 Task: Add Imported Sliced Smoked Gouda Cheese to the cart.
Action: Mouse pressed left at (21, 130)
Screenshot: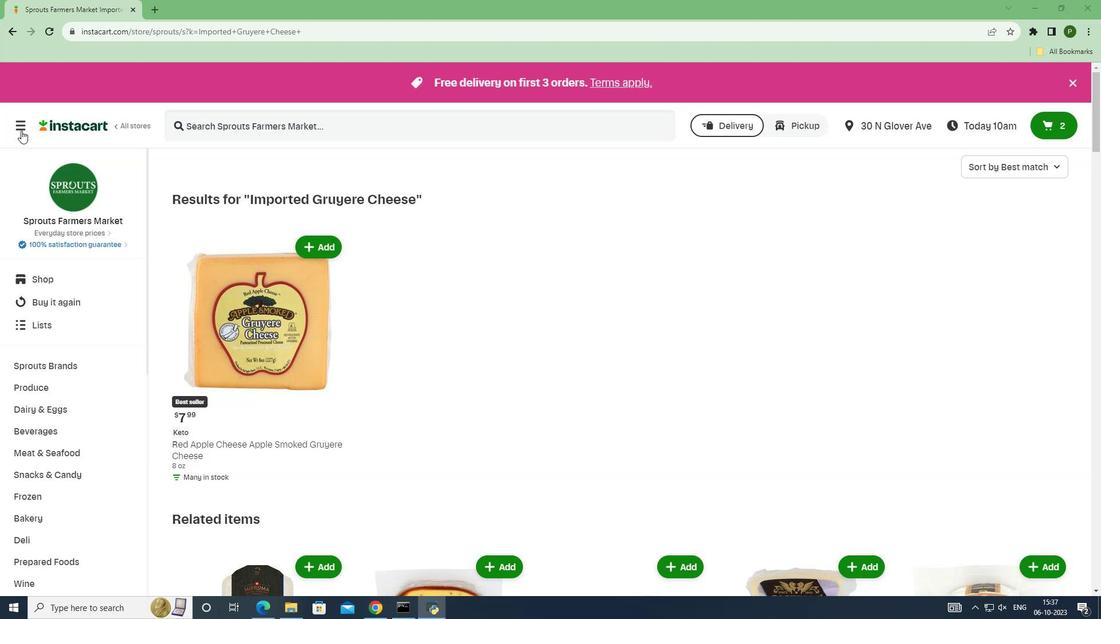 
Action: Mouse moved to (43, 301)
Screenshot: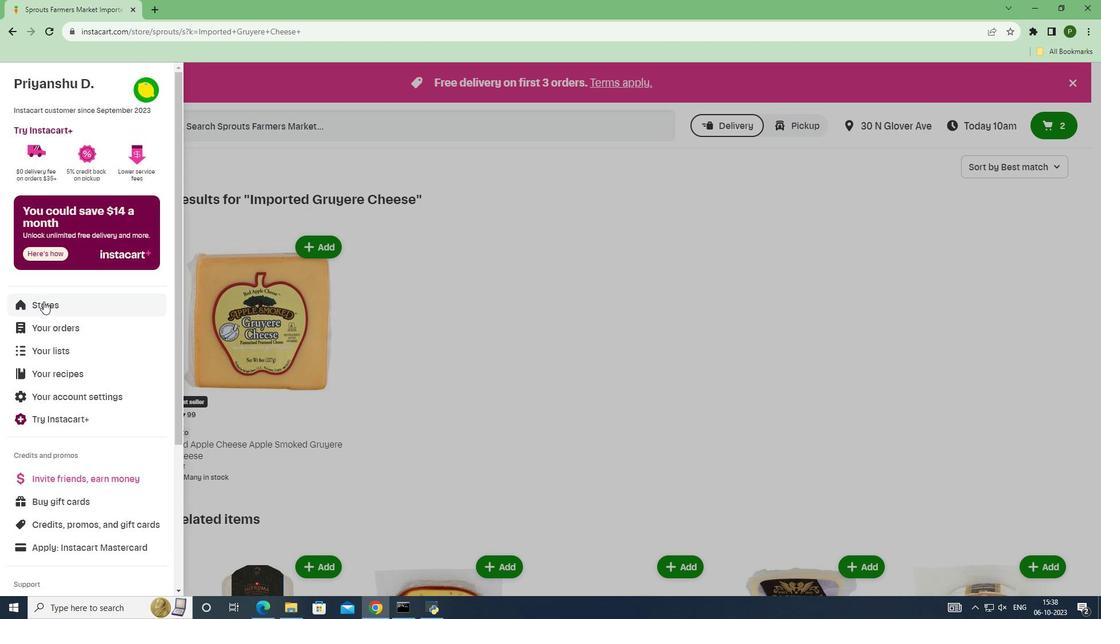
Action: Mouse pressed left at (43, 301)
Screenshot: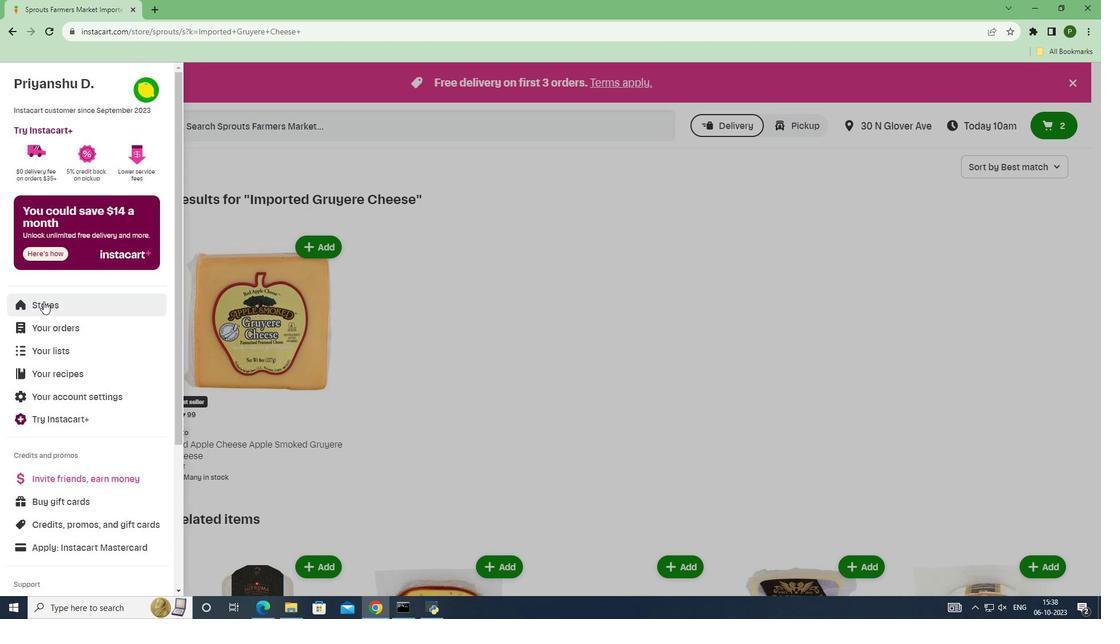 
Action: Mouse moved to (279, 132)
Screenshot: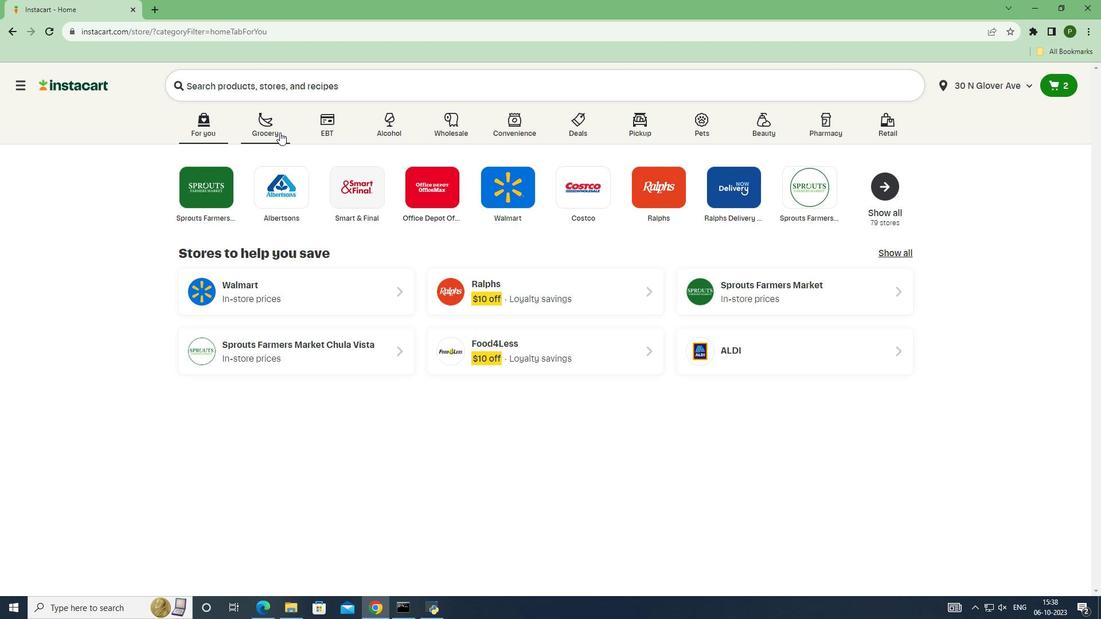 
Action: Mouse pressed left at (279, 132)
Screenshot: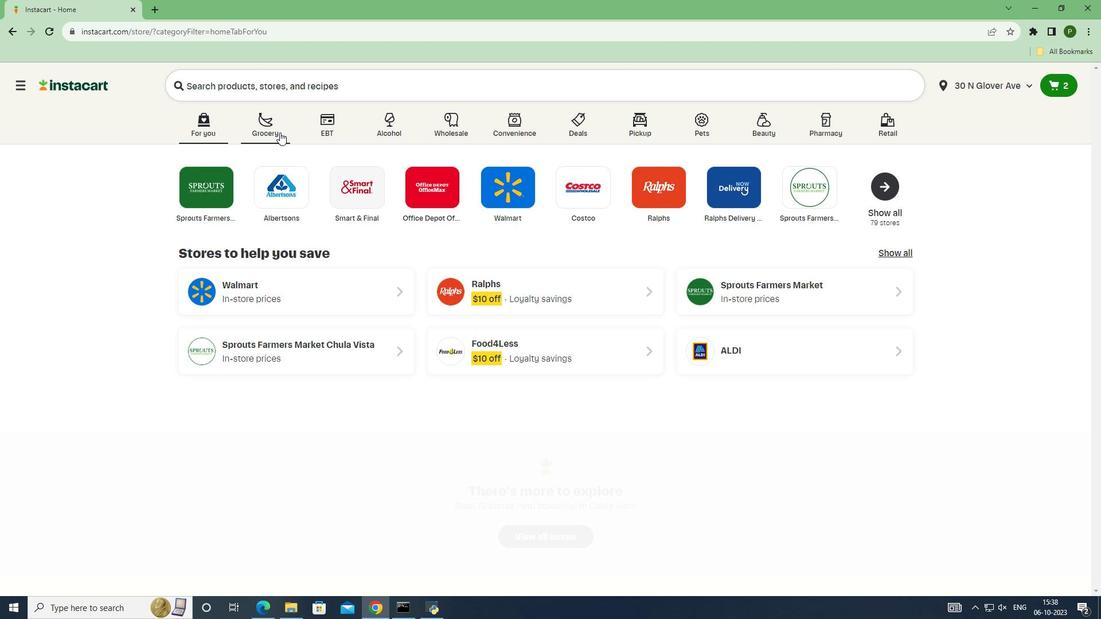 
Action: Mouse moved to (292, 214)
Screenshot: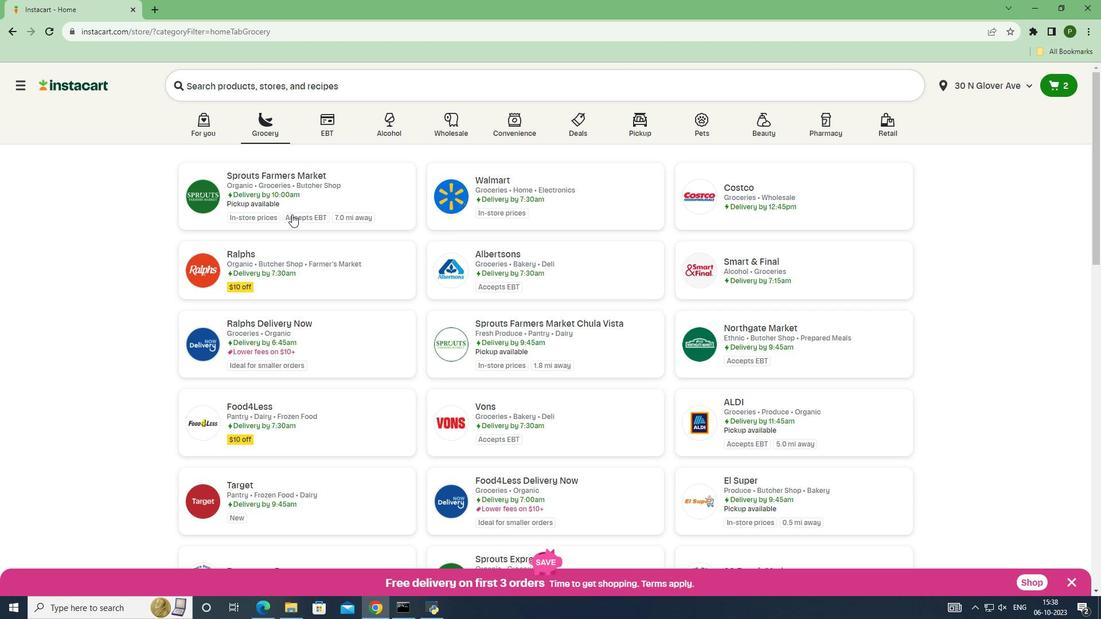 
Action: Mouse pressed left at (292, 214)
Screenshot: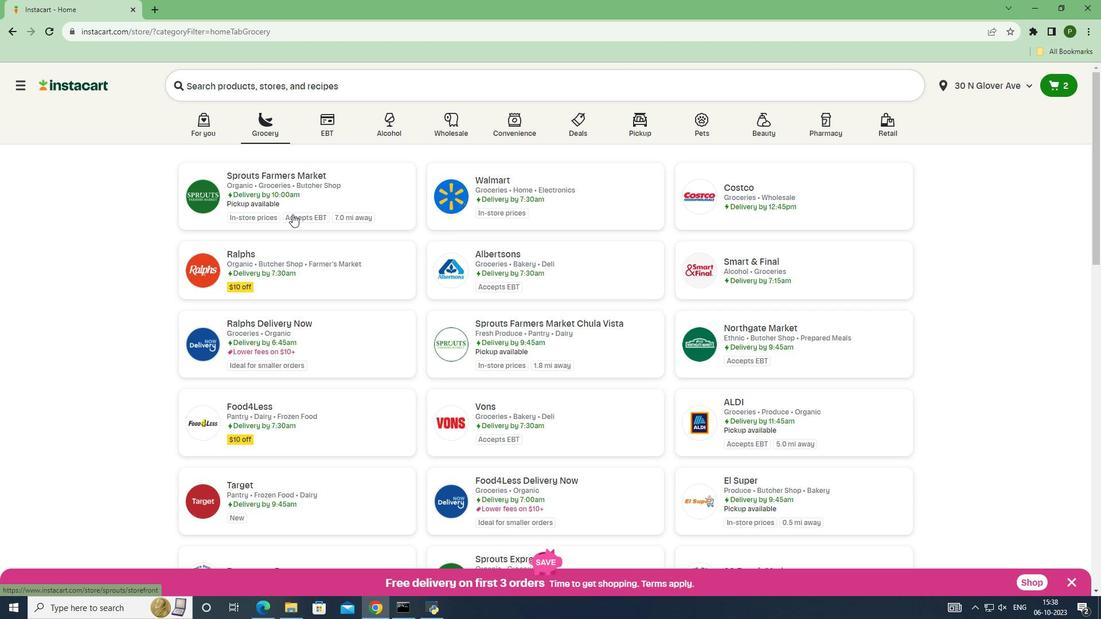 
Action: Mouse moved to (84, 408)
Screenshot: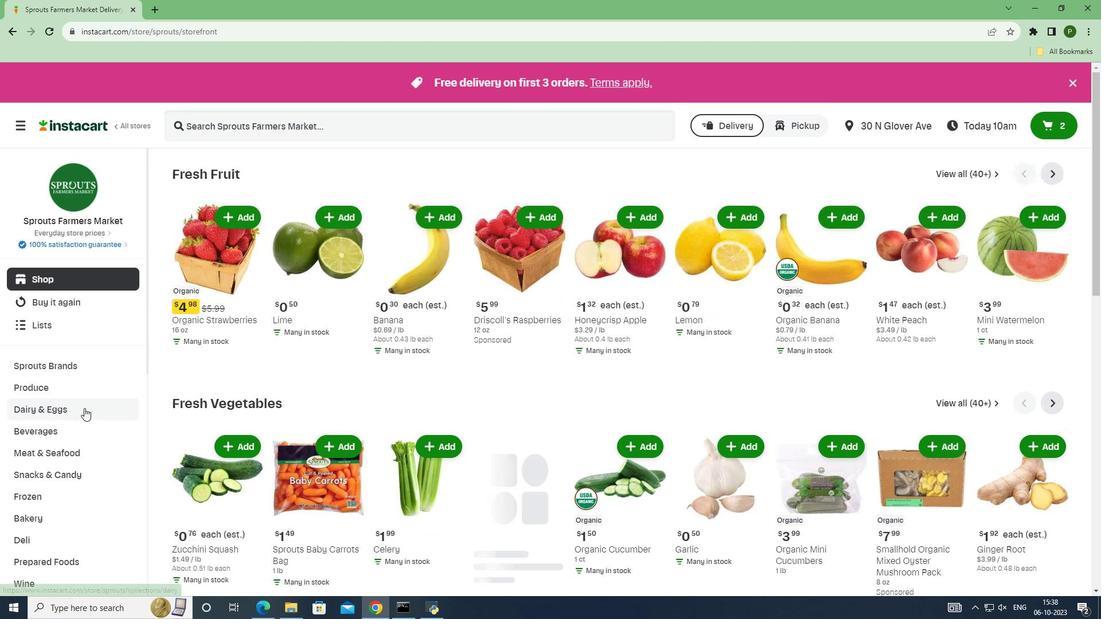 
Action: Mouse pressed left at (84, 408)
Screenshot: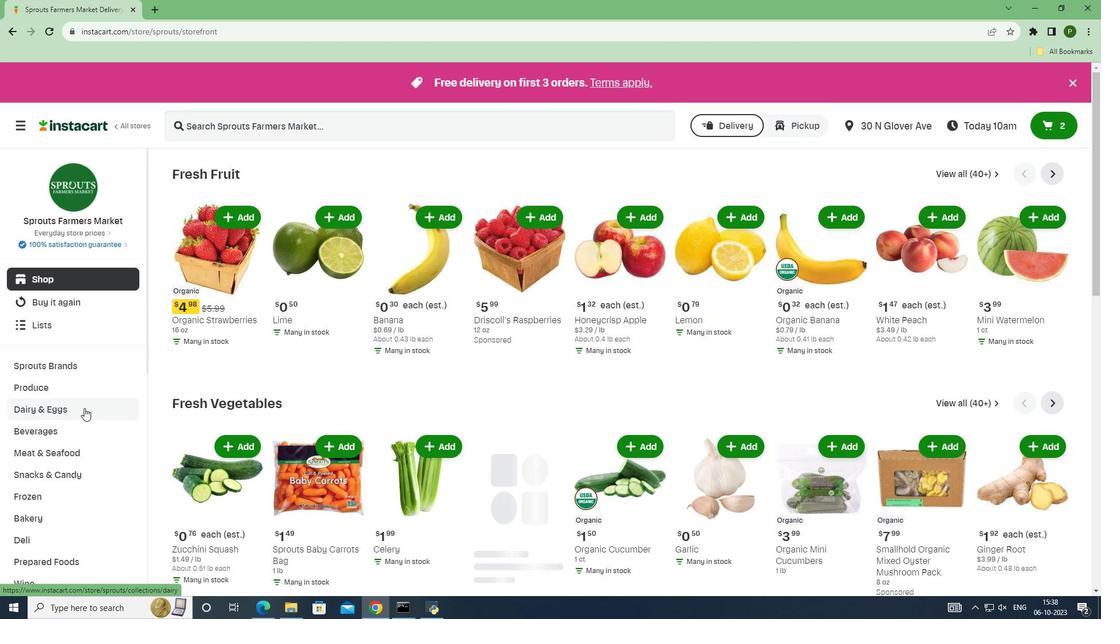 
Action: Mouse moved to (66, 455)
Screenshot: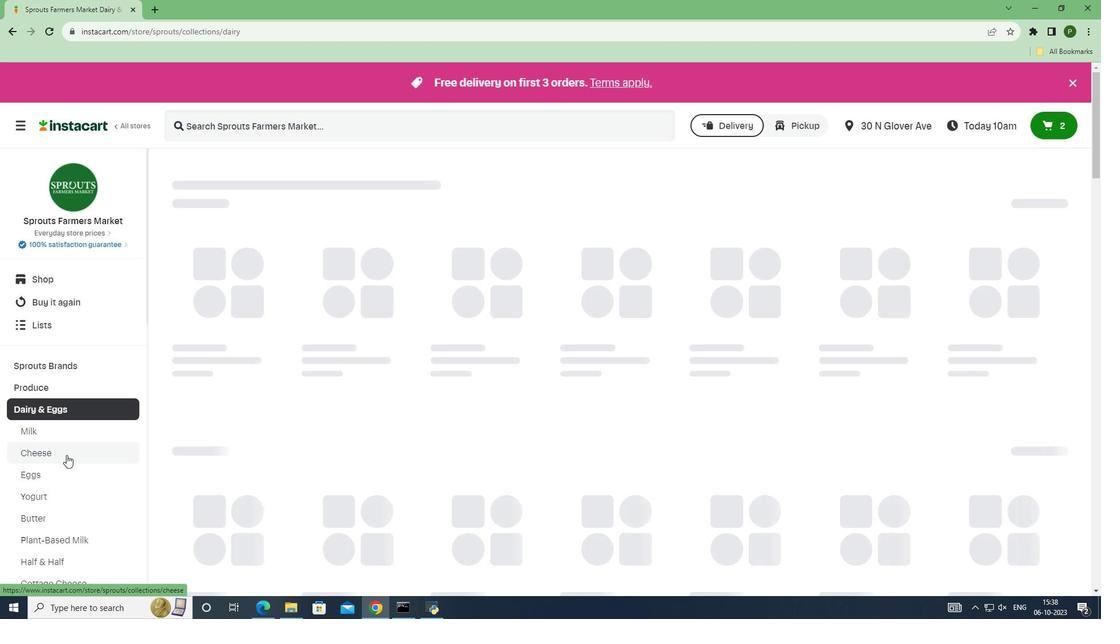 
Action: Mouse pressed left at (66, 455)
Screenshot: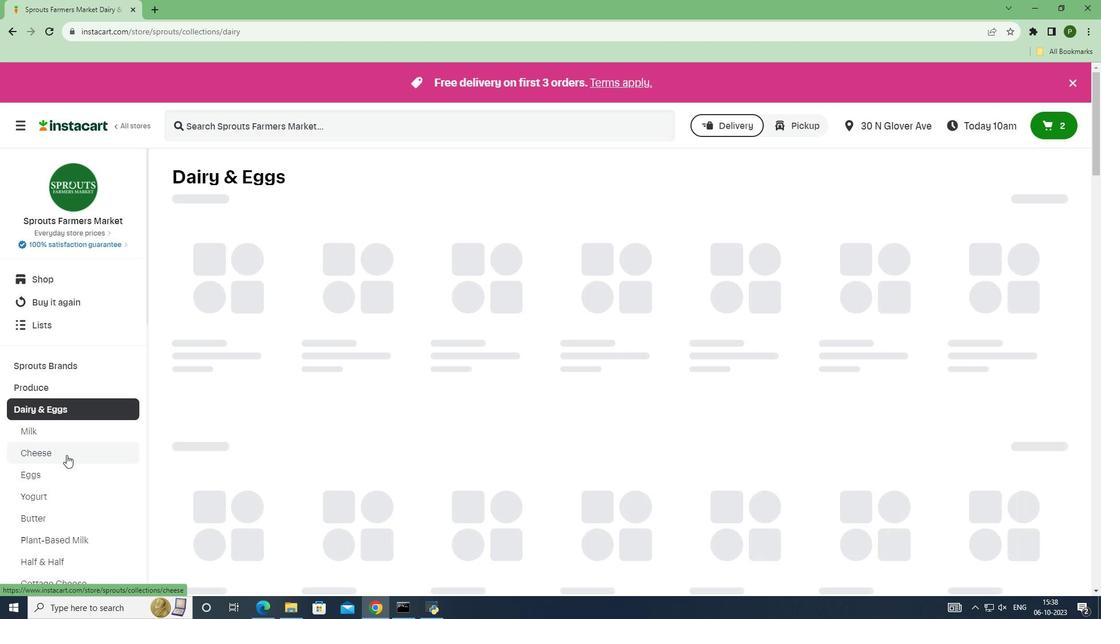 
Action: Mouse moved to (230, 126)
Screenshot: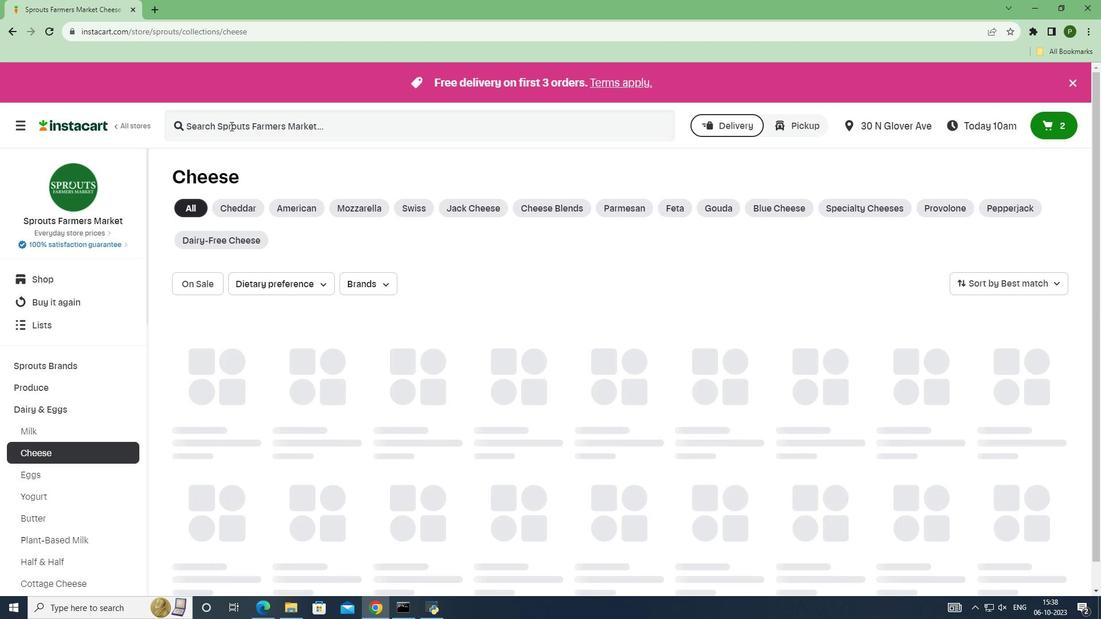 
Action: Mouse pressed left at (230, 126)
Screenshot: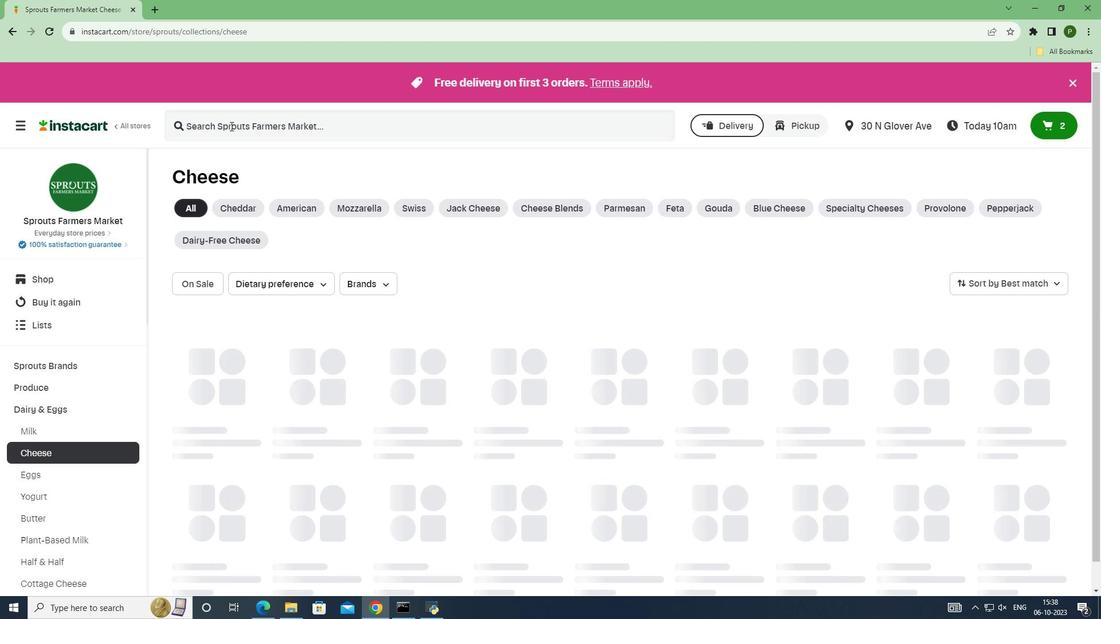 
Action: Key pressed <Key.caps_lock>I<Key.caps_lock>mported<Key.space><Key.caps_lock>S<Key.caps_lock>liced<Key.space><Key.caps_lock>S<Key.caps_lock>moked<Key.space><Key.caps_lock>G<Key.caps_lock>ouda<Key.space><Key.caps_lock>C<Key.caps_lock>heese<Key.space><Key.enter>
Screenshot: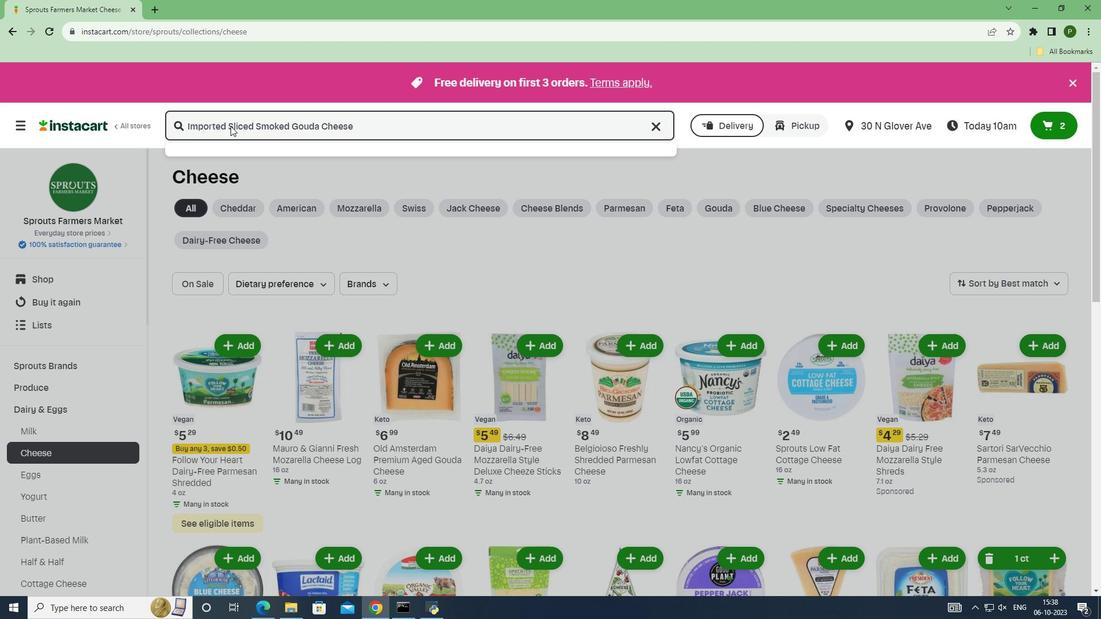 
Action: Mouse moved to (483, 246)
Screenshot: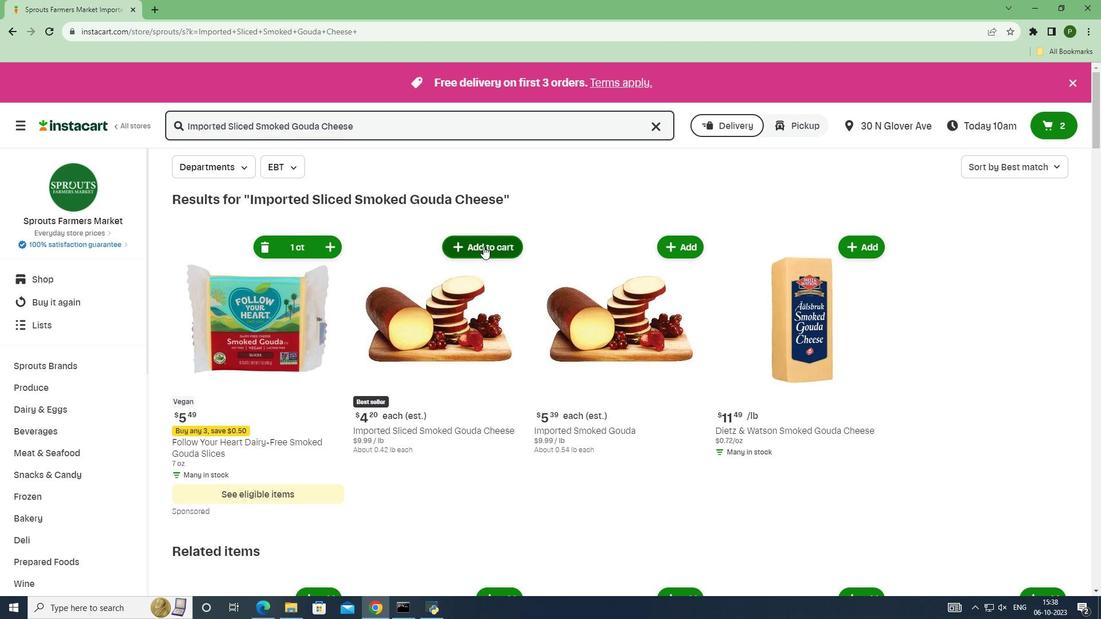 
Action: Mouse pressed left at (483, 246)
Screenshot: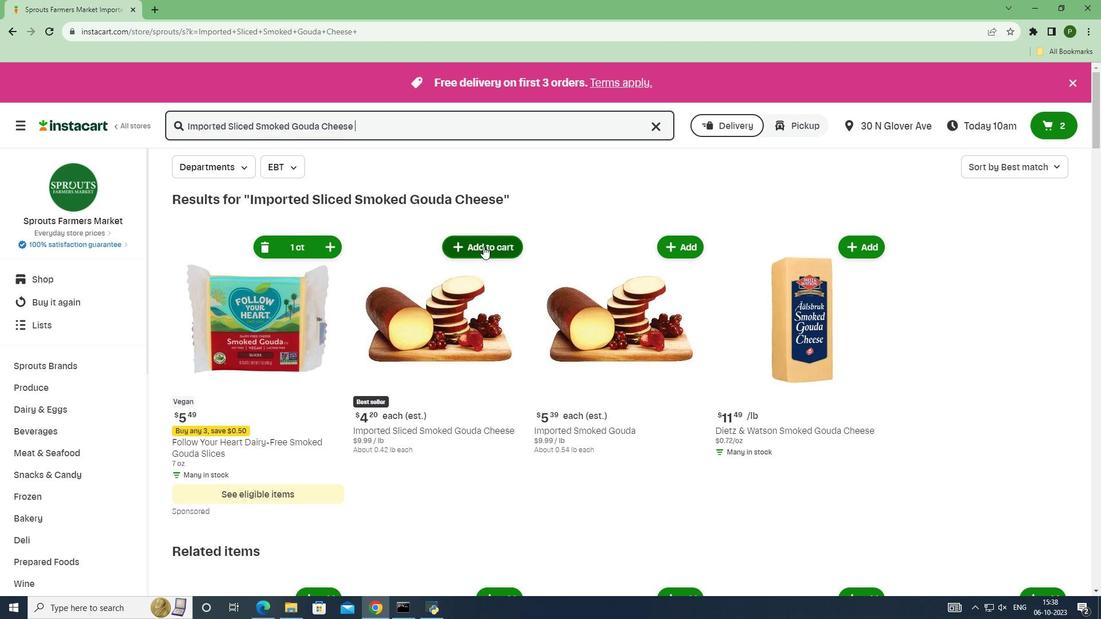 
Action: Mouse moved to (548, 276)
Screenshot: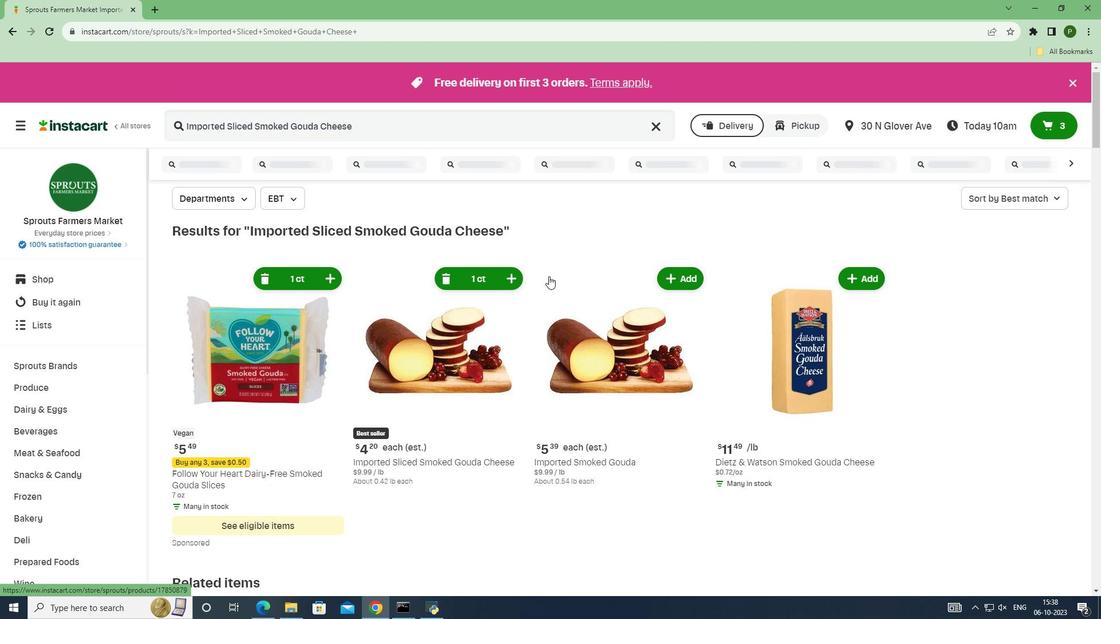 
